 Task: Add an event with the title Marketing Campaign Review and Optimization Strategies, date ''2024/05/15'', time 8:00 AM to 10:00 AMand add a description: A Product Demo is a live demonstration of a product''s features, functionality, and benefits to potential customers, clients, or stakeholders. It is a powerful tool for showcasing the value proposition of a product and allowing individuals to experience its capabilities firsthand._x000D_
_x000D_
Select event color  Graphite . Add location for the event as: 456 Calle de Fuencarral, Madrid, Spain, logged in from the account softage.5@softage.netand send the event invitation to softage.9@softage.net and softage.10@softage.net. Set a reminder for the event Every weekday(Monday to Friday)
Action: Mouse moved to (155, 76)
Screenshot: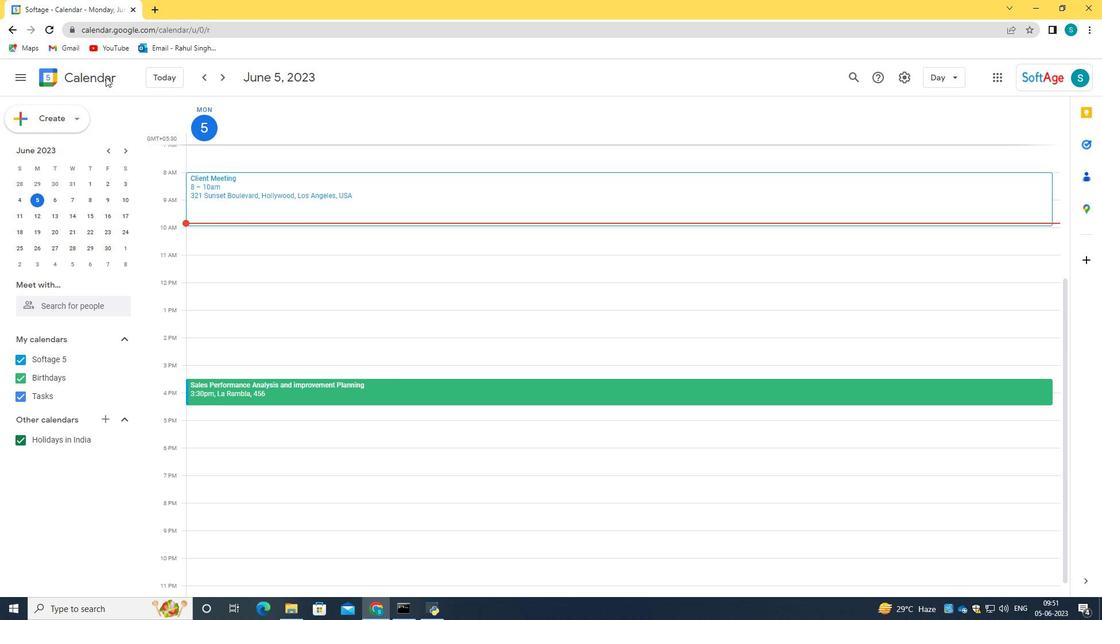 
Action: Mouse pressed left at (155, 76)
Screenshot: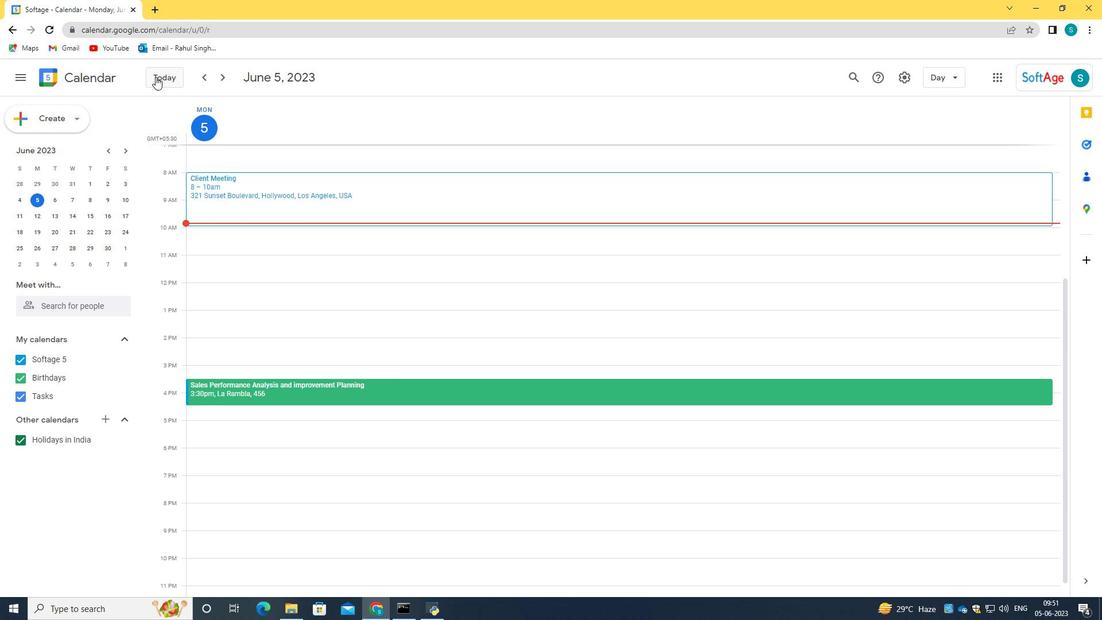 
Action: Mouse moved to (42, 118)
Screenshot: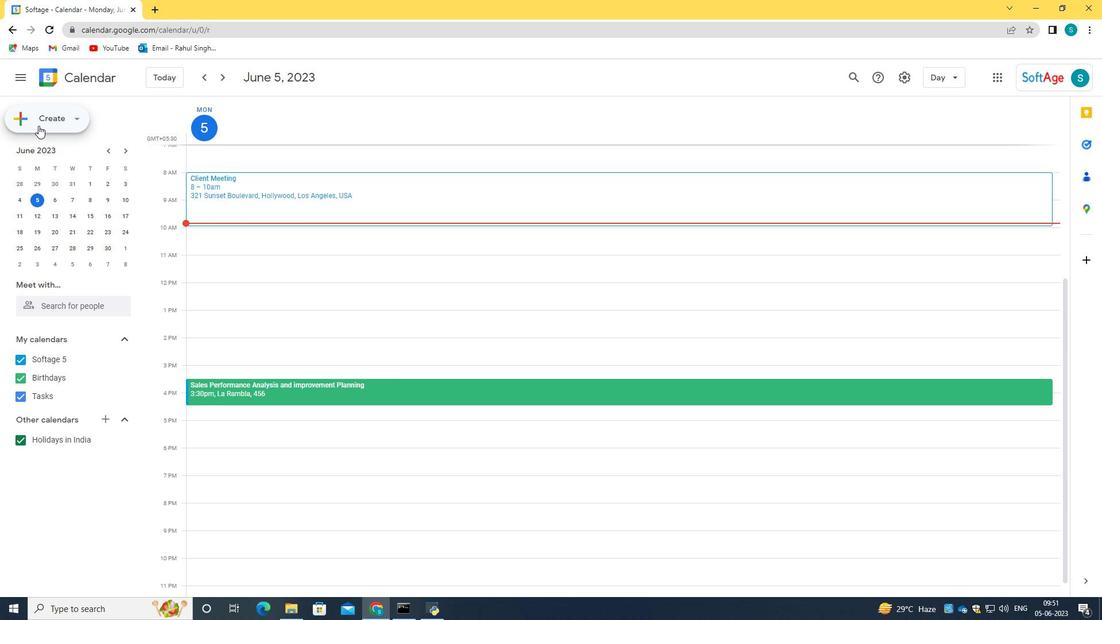 
Action: Mouse pressed left at (42, 118)
Screenshot: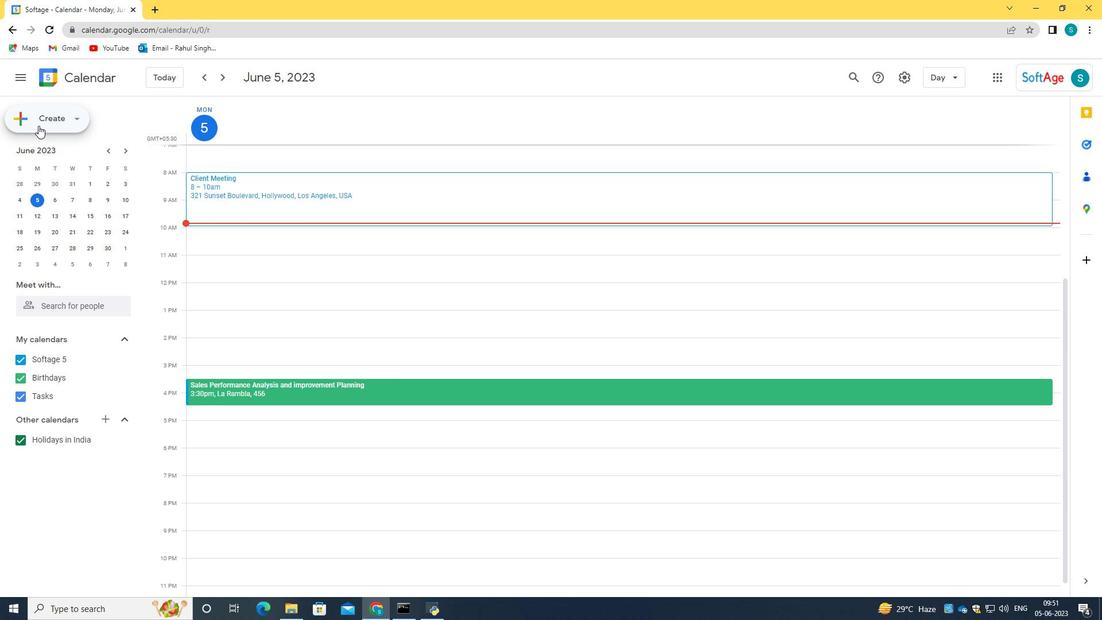 
Action: Mouse moved to (55, 154)
Screenshot: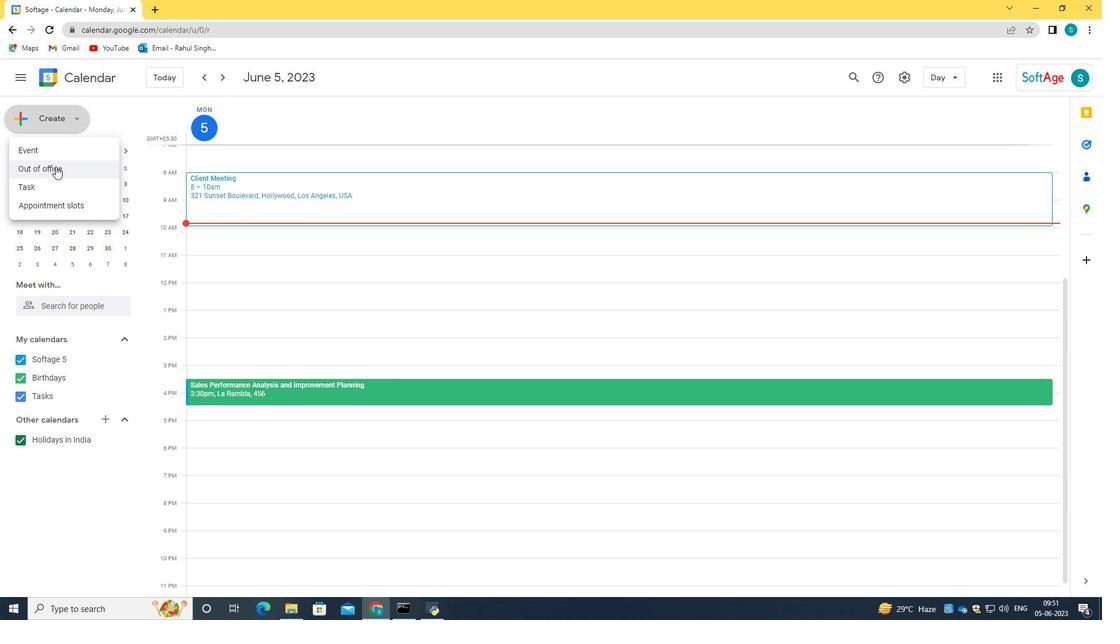 
Action: Mouse pressed left at (55, 154)
Screenshot: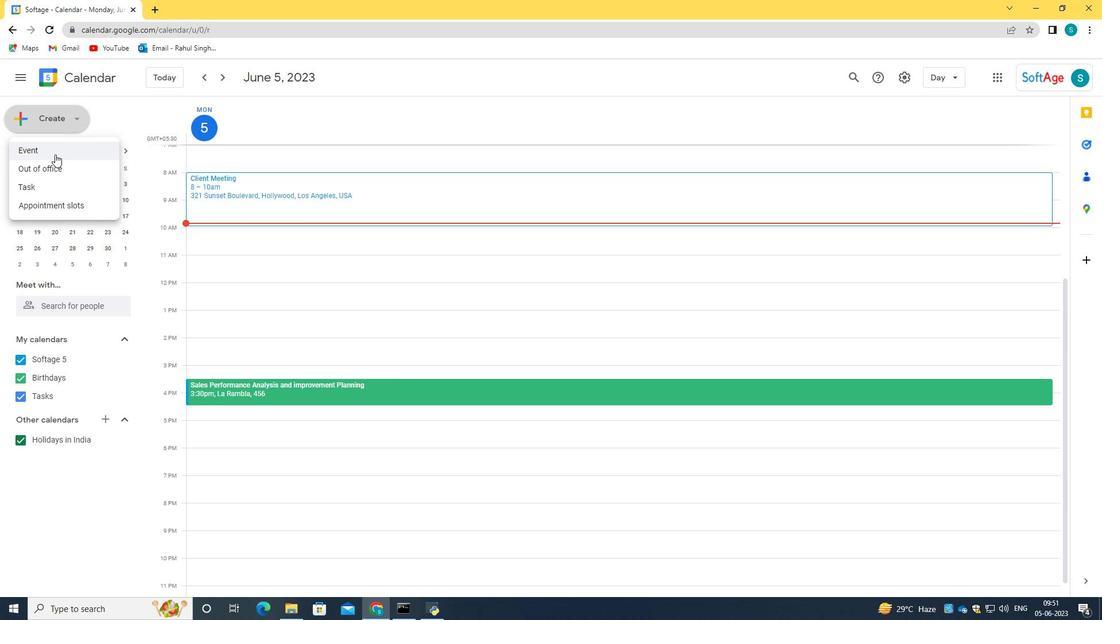 
Action: Mouse moved to (644, 456)
Screenshot: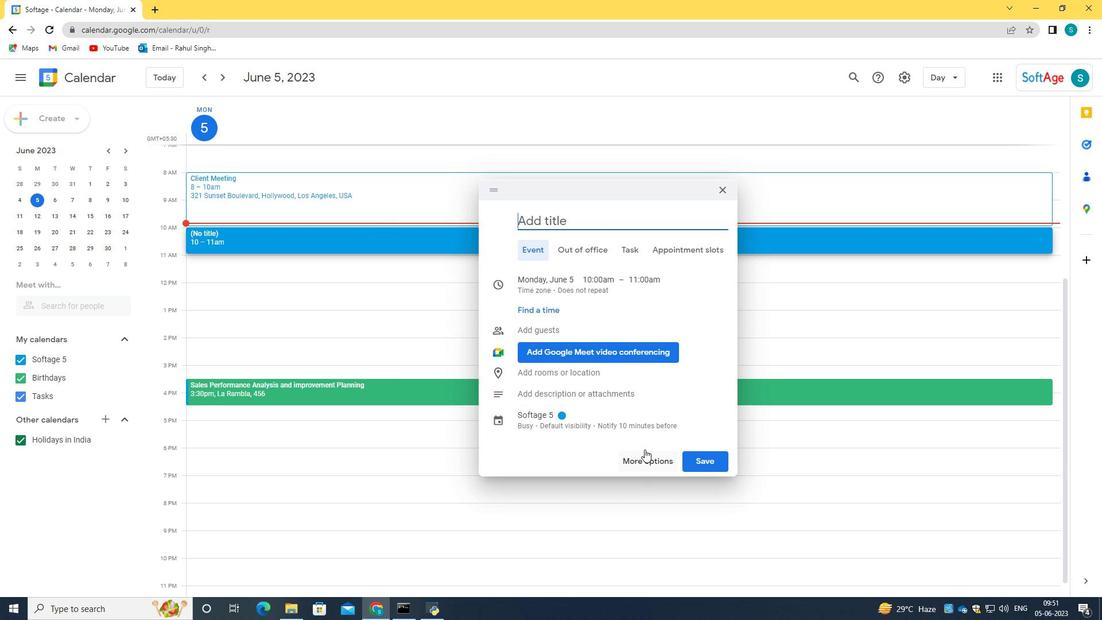 
Action: Mouse pressed left at (644, 456)
Screenshot: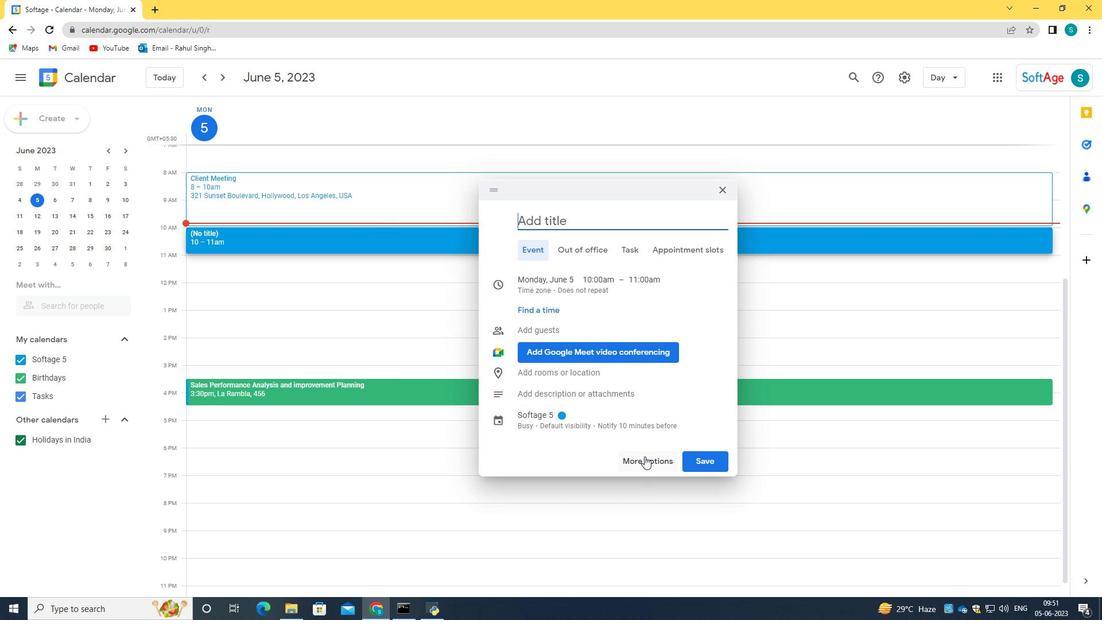 
Action: Mouse moved to (184, 77)
Screenshot: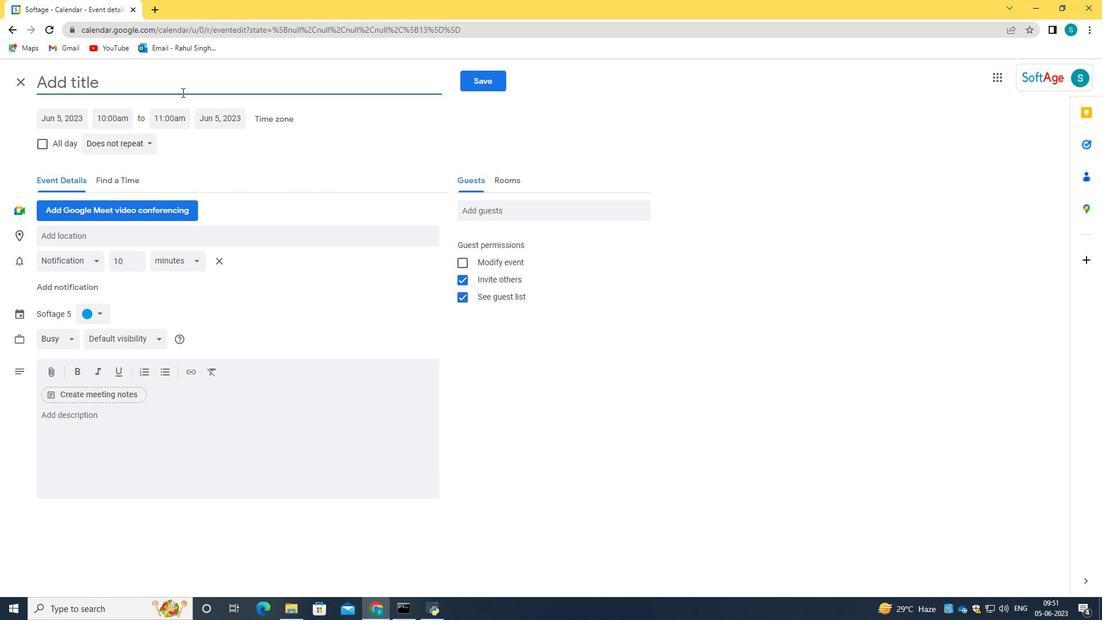 
Action: Mouse pressed left at (184, 77)
Screenshot: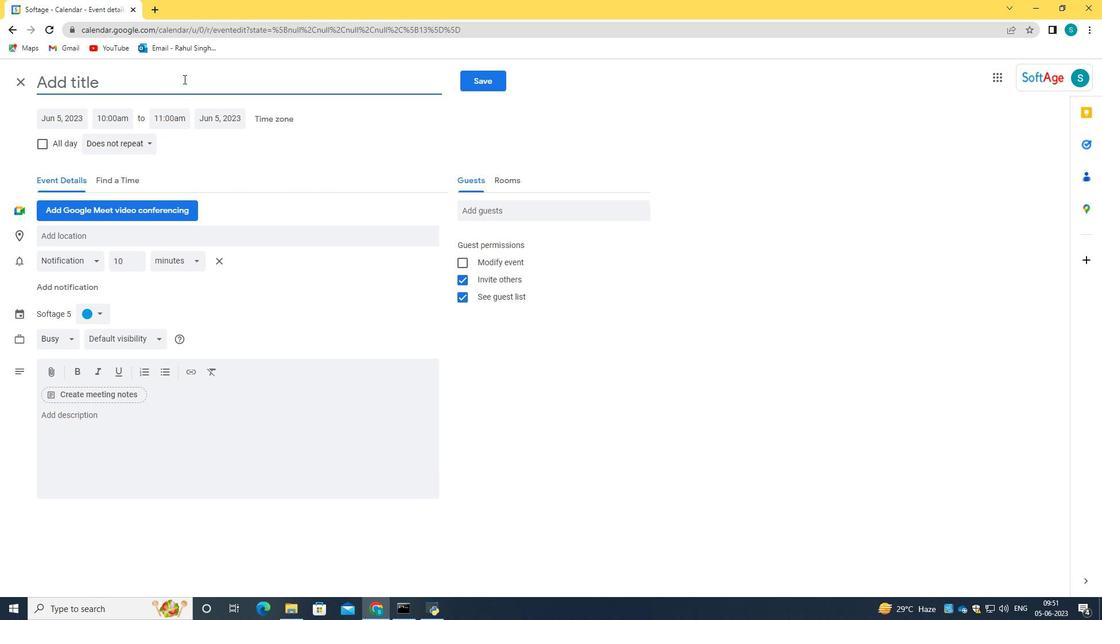 
Action: Key pressed <Key.caps_lock>M<Key.caps_lock>arketing<Key.space><Key.caps_lock>C<Key.caps_lock>ampaign<Key.space><Key.caps_lock>R<Key.caps_lock>eview<Key.space>and<Key.space><Key.caps_lock>O<Key.caps_lock>ptimization<Key.space><Key.caps_lock>S<Key.caps_lock>trategies,<Key.space><Key.backspace><Key.backspace>
Screenshot: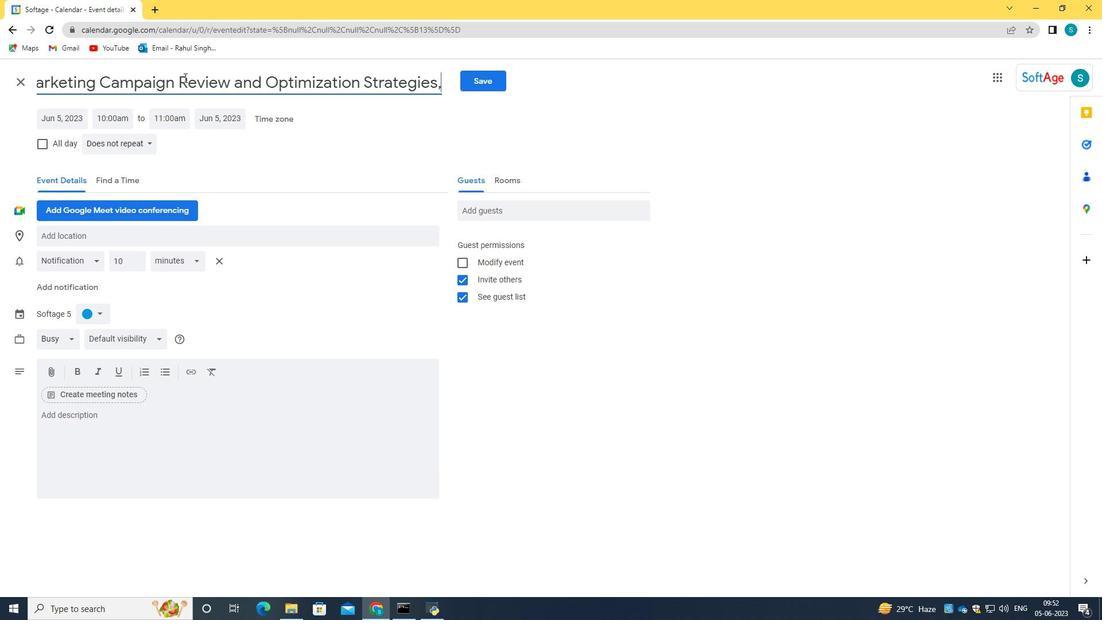 
Action: Mouse moved to (55, 118)
Screenshot: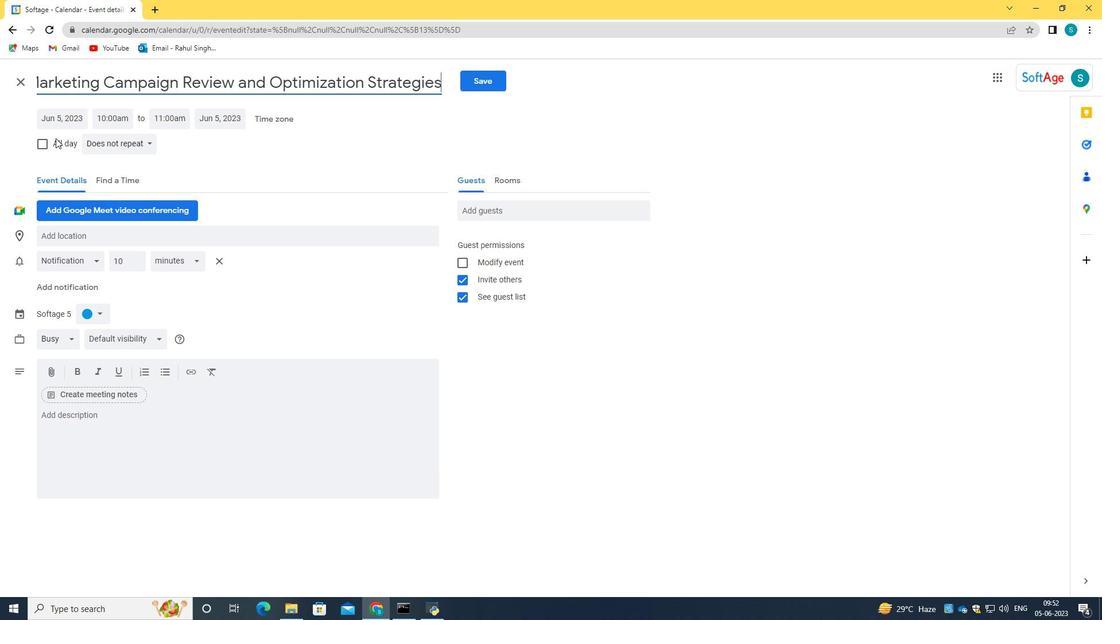 
Action: Mouse pressed left at (55, 118)
Screenshot: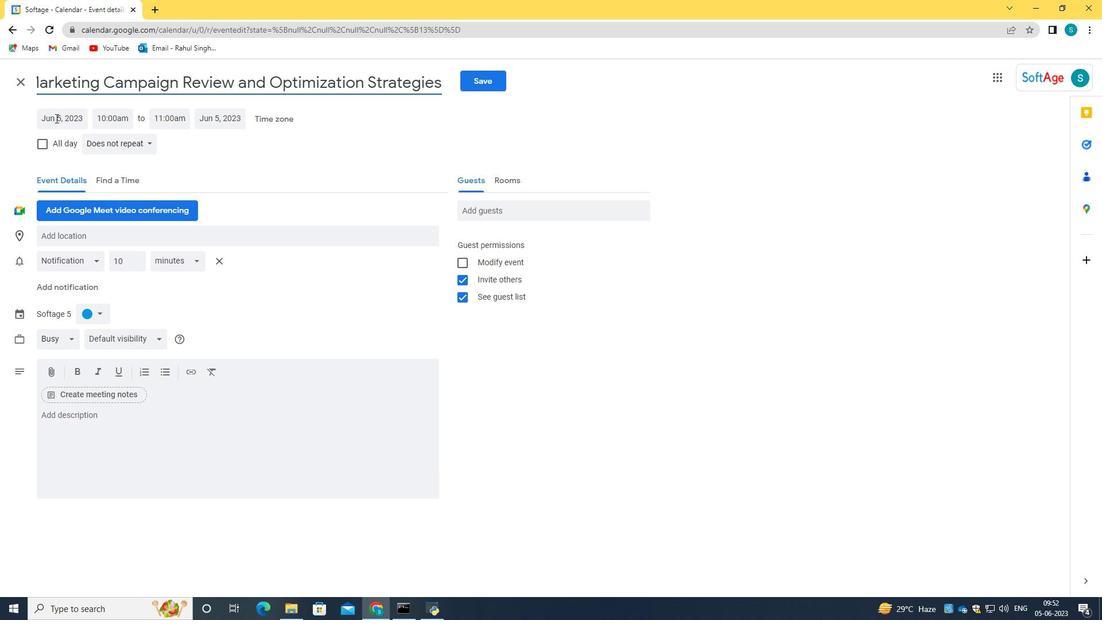 
Action: Key pressed 2024/05/15<Key.tab>08<Key.shift_r>:00<Key.space>am<Key.tab>10<Key.shift_r>:00<Key.space>am
Screenshot: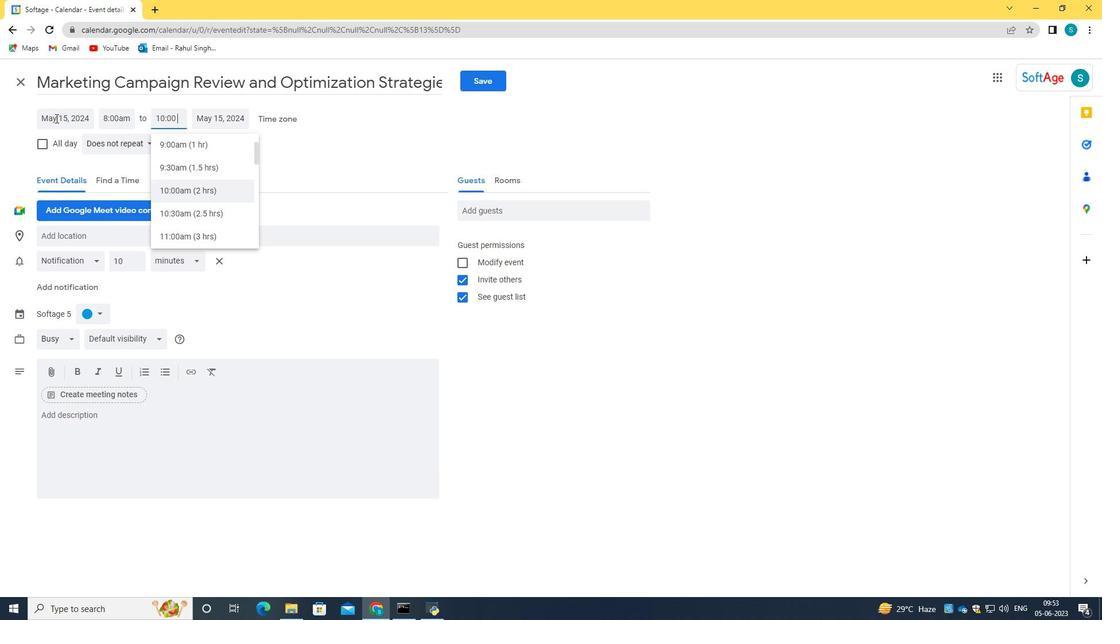 
Action: Mouse moved to (200, 187)
Screenshot: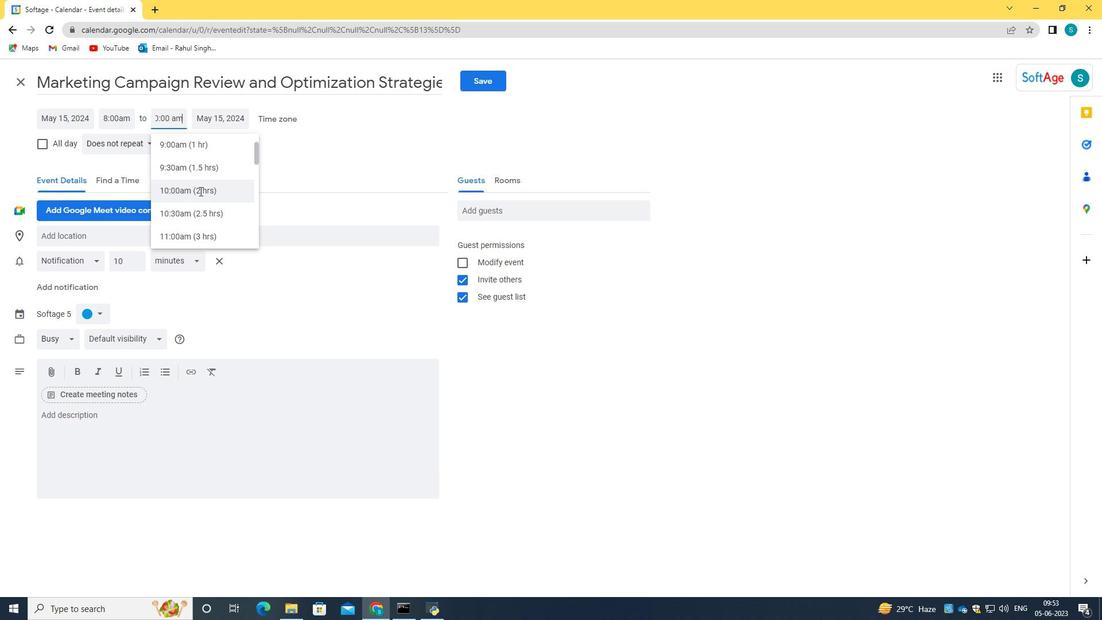 
Action: Mouse pressed left at (200, 187)
Screenshot: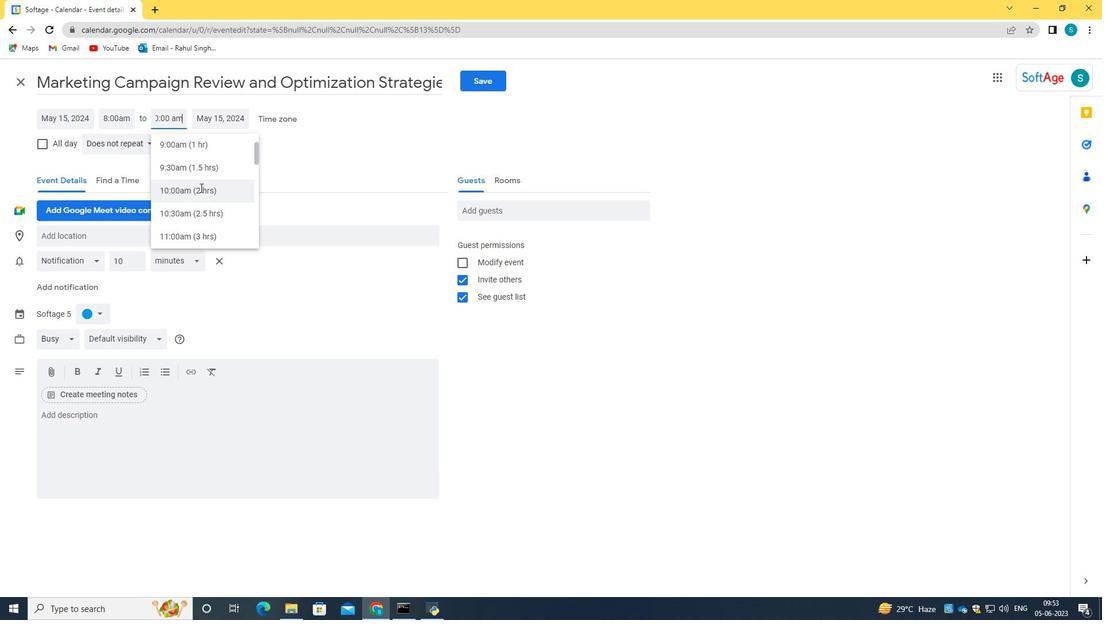 
Action: Mouse moved to (156, 436)
Screenshot: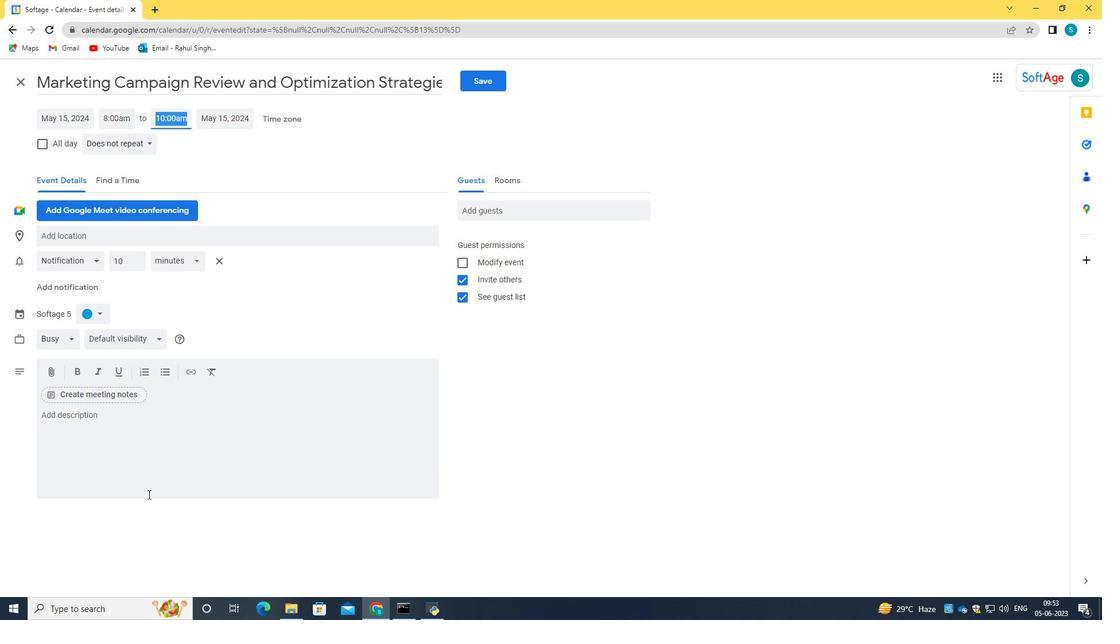 
Action: Mouse pressed left at (156, 436)
Screenshot: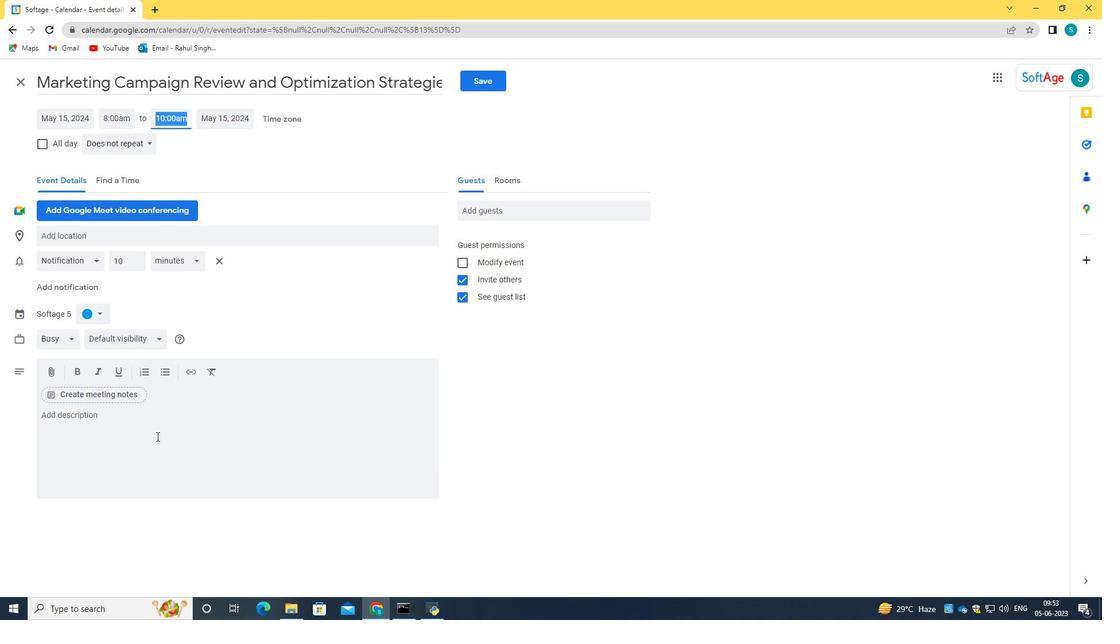 
Action: Key pressed <Key.caps_lock>A<Key.space><Key.caps_lock>product<Key.space><Key.caps_lock>D<Key.caps_lock>emo<Key.space>is<Key.space>a<Key.space>live<Key.space>demonstration<Key.space>of<Key.space>a<Key.space>products's<Key.space>fr<Key.backspace><Key.backspace><Key.backspace><Key.backspace><Key.backspace><Key.backspace><Key.backspace><Key.backspace><Key.backspace><Key.backspace>ducts<Key.backspace><Key.backspace>'<Key.backspace>t's<Key.space>features,<Key.space>clente<Key.backspace>s<Key.space><Key.backspace><Key.backspace><Key.backspace><Key.backspace><Key.backspace>iet<Key.backspace>nts,<Key.space>or<Key.space>stakeholders.<Key.space><Key.caps_lock>I<Key.caps_lock>t<Key.space>is<Key.space>a<Key.space>powerful<Key.space>tools<Key.space><Key.backspace><Key.backspace><Key.space>for<Key.space>showcasing<Key.space>the<Key.space>value<Key.space>propositin<Key.space><Key.backspace><Key.backspace><Key.backspace><Key.backspace><Key.backspace>ition<Key.space>of<Key.space>a<Key.space>product<Key.space><Key.space><Key.backspace><Key.space>abd<Key.space><Key.backspace><Key.backspace><Key.backspace>nd<Key.space>allowing<Key.space>individuals<Key.space>to<Key.space>experience<Key.space>its<Key.space>capabilities<Key.space>firsthand.
Screenshot: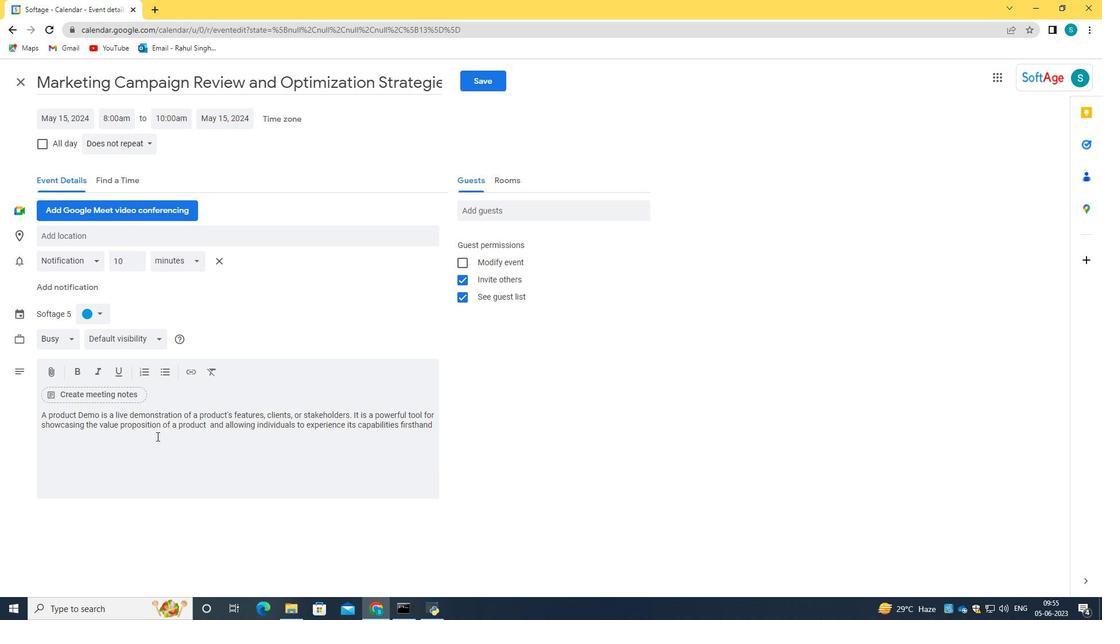 
Action: Mouse moved to (411, 423)
Screenshot: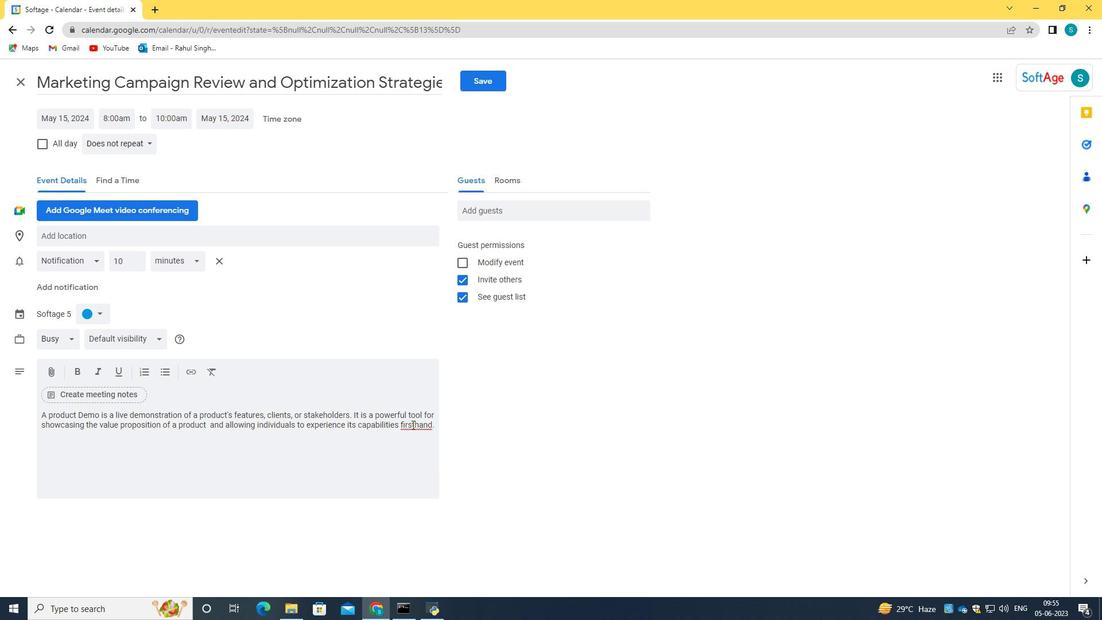 
Action: Mouse pressed right at (411, 423)
Screenshot: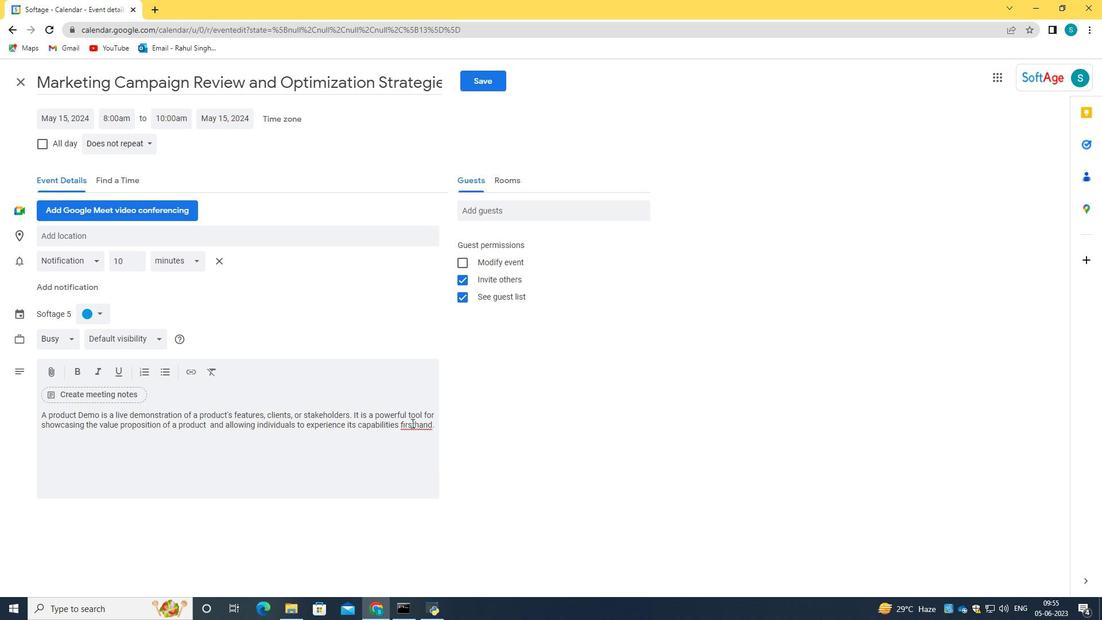 
Action: Mouse moved to (457, 265)
Screenshot: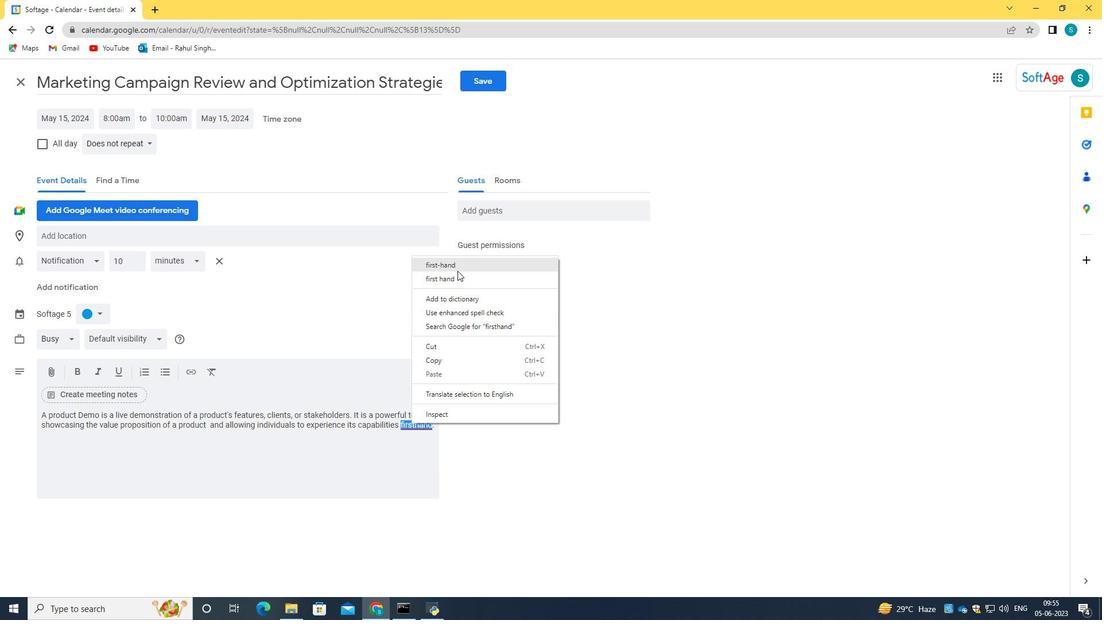 
Action: Mouse pressed left at (457, 265)
Screenshot: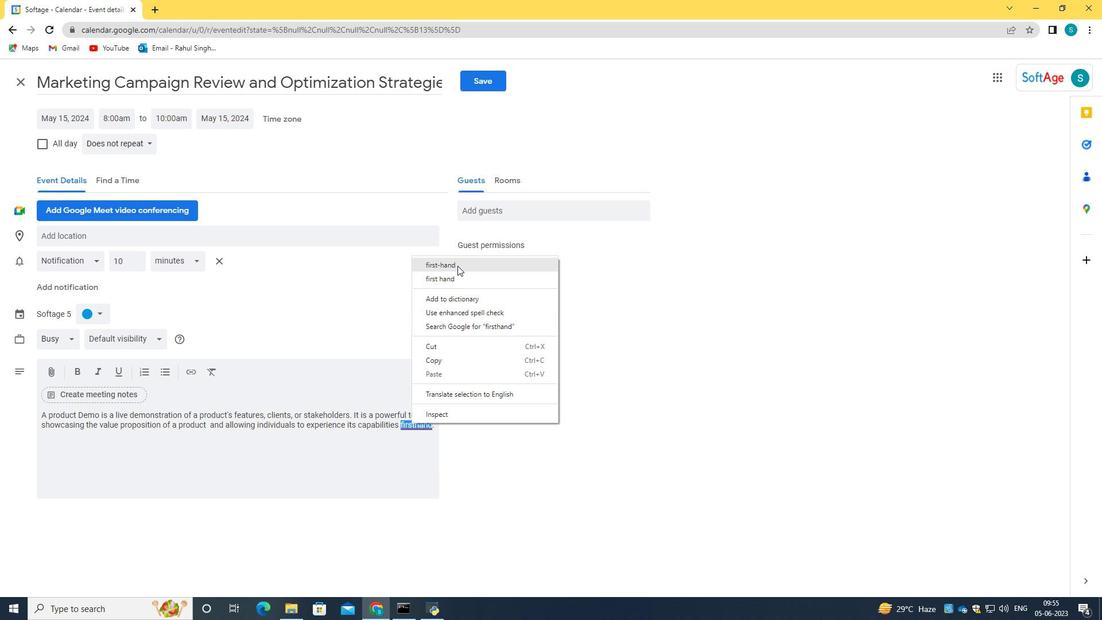 
Action: Mouse moved to (93, 312)
Screenshot: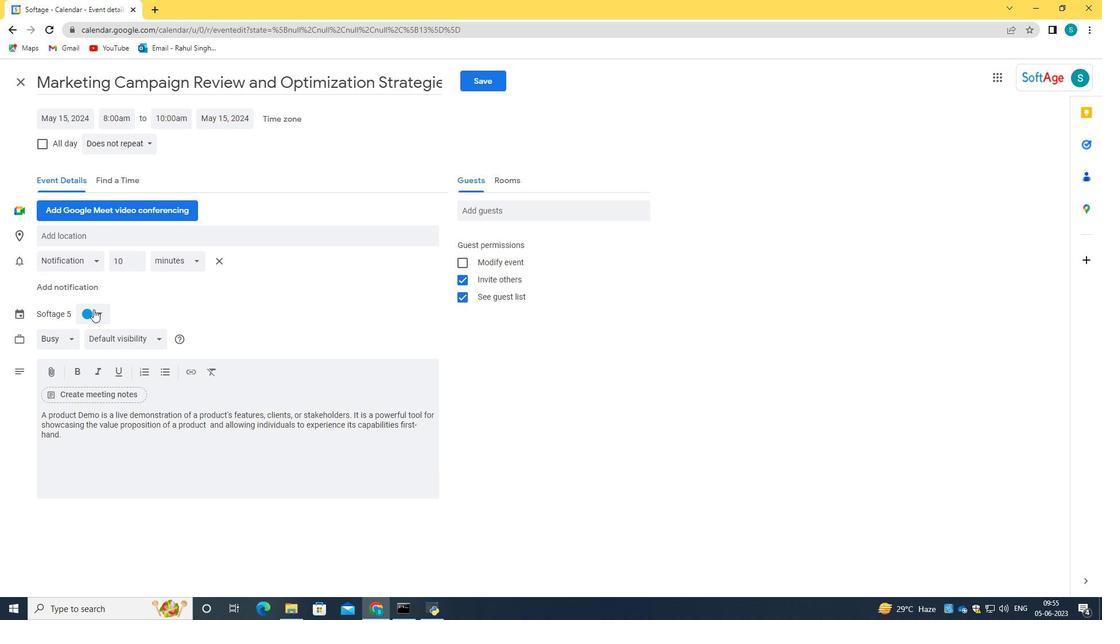 
Action: Mouse pressed left at (93, 312)
Screenshot: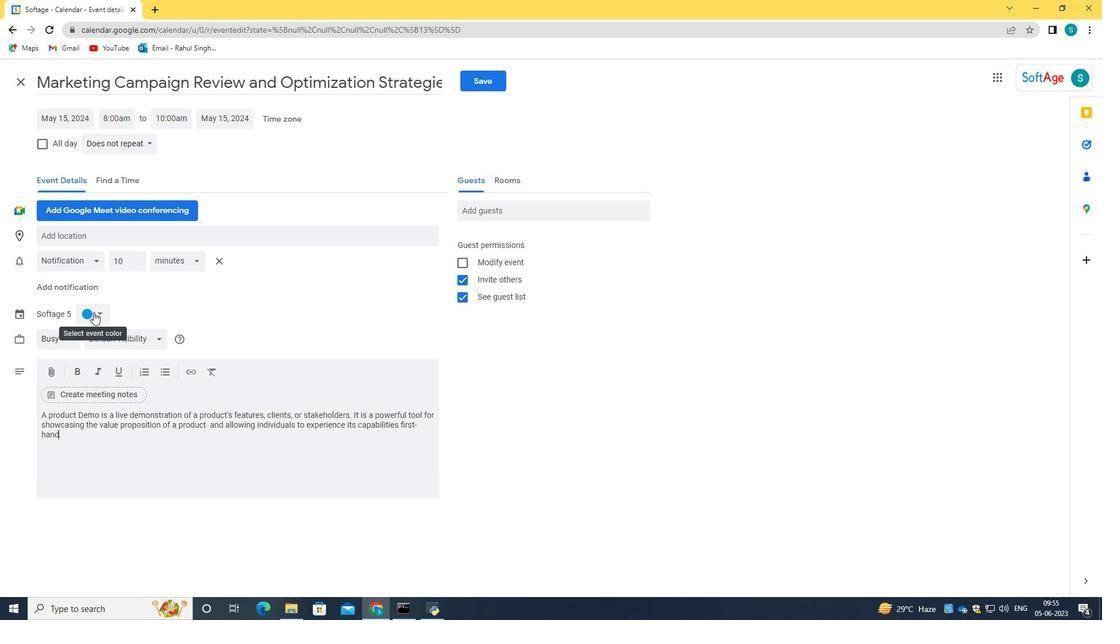 
Action: Mouse moved to (84, 381)
Screenshot: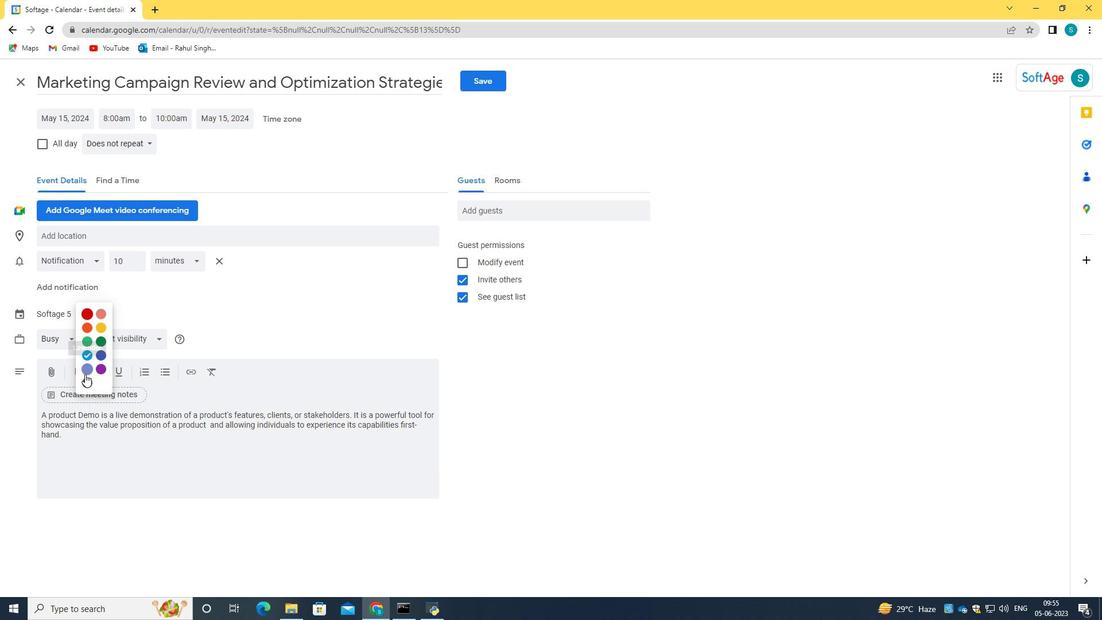 
Action: Mouse pressed left at (84, 381)
Screenshot: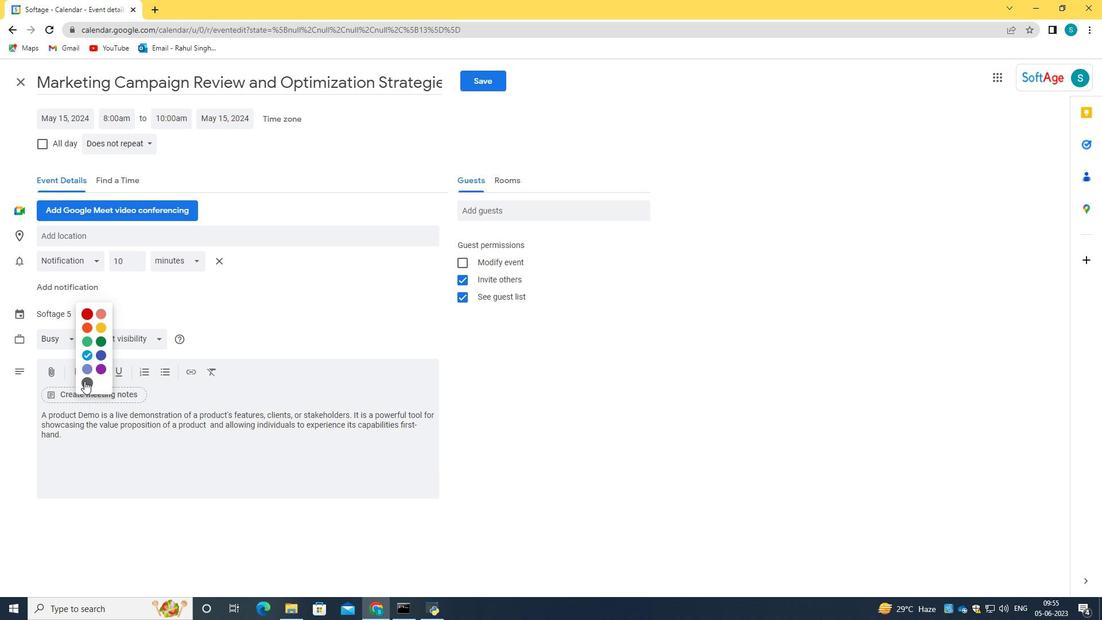 
Action: Mouse moved to (102, 235)
Screenshot: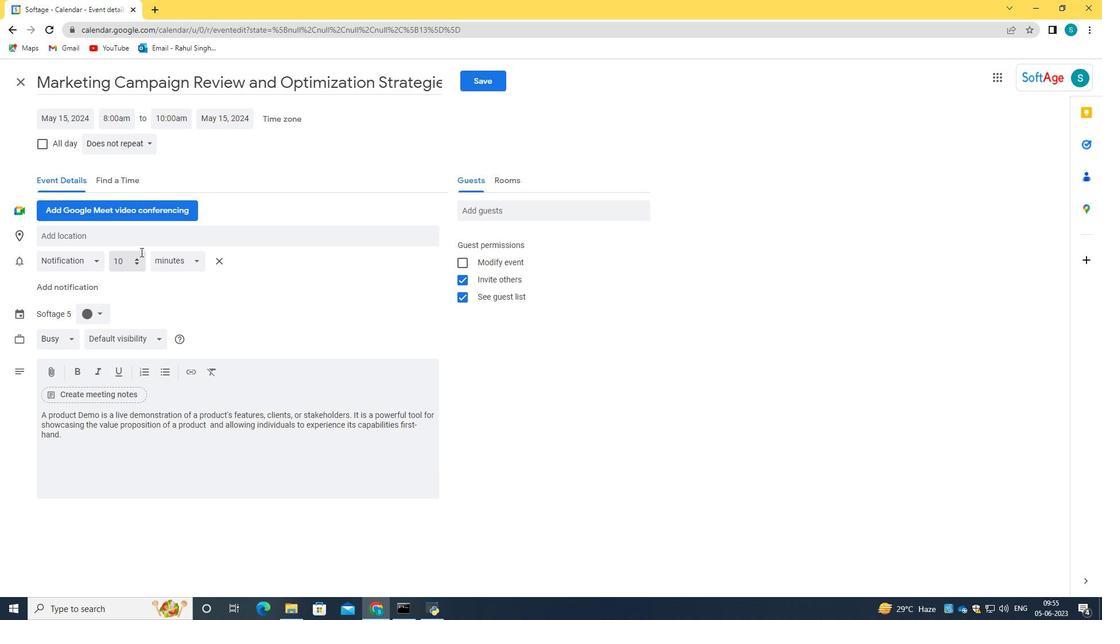 
Action: Mouse pressed left at (102, 235)
Screenshot: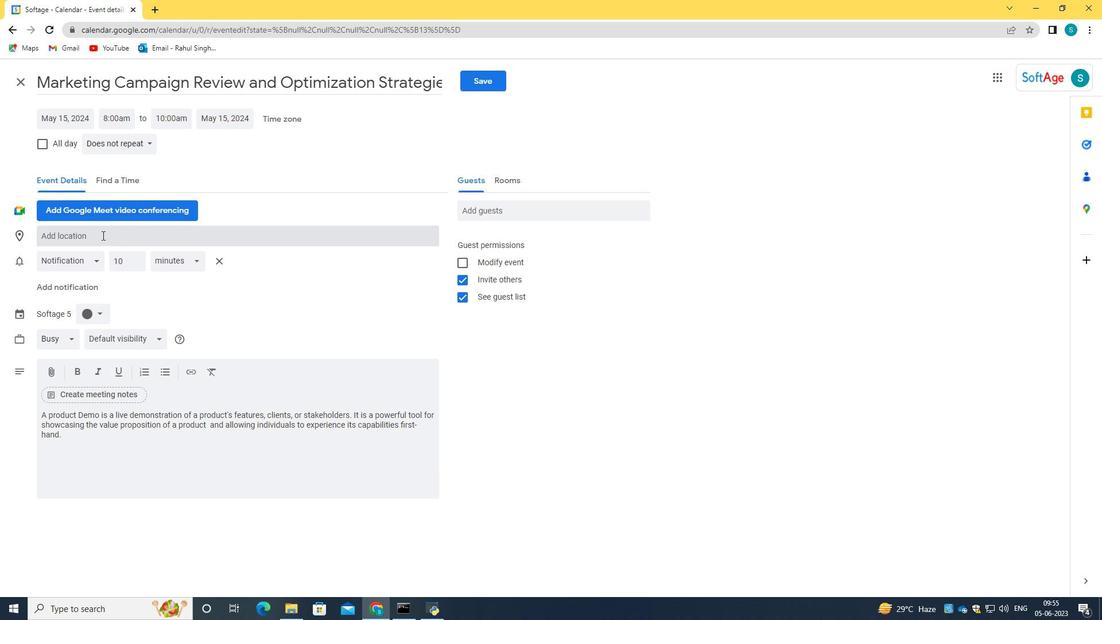 
Action: Key pressed 456<Key.space><Key.caps_lock>C<Key.caps_lock>alle<Key.space>de<Key.space><Key.caps_lock>F<Key.caps_lock>un<Key.backspace>r<Key.backspace>encarral<Key.space>,<Key.space><Key.caps_lock>M<Key.caps_lock>adrid<Key.space><Key.backspace>,<Key.space><Key.caps_lock>S<Key.caps_lock>pain
Screenshot: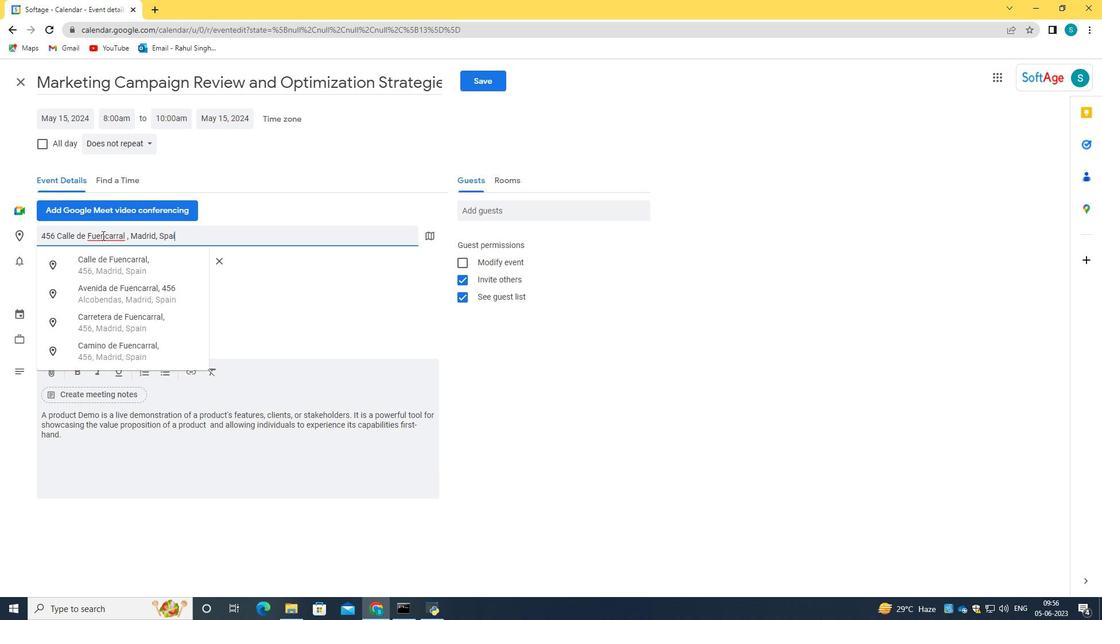 
Action: Mouse moved to (124, 263)
Screenshot: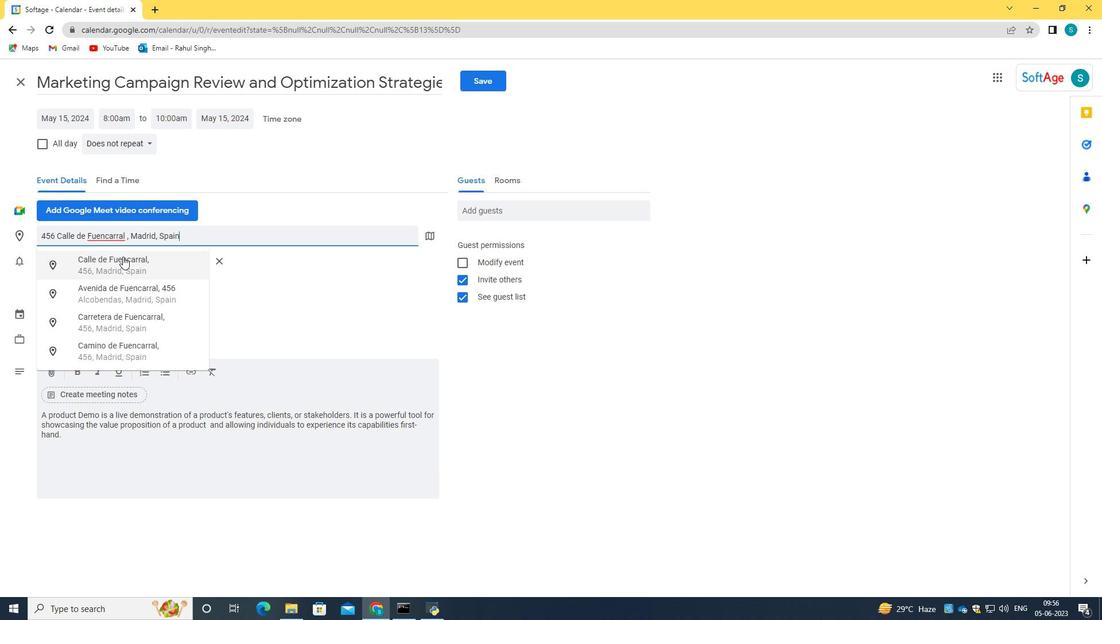 
Action: Mouse pressed left at (124, 263)
Screenshot: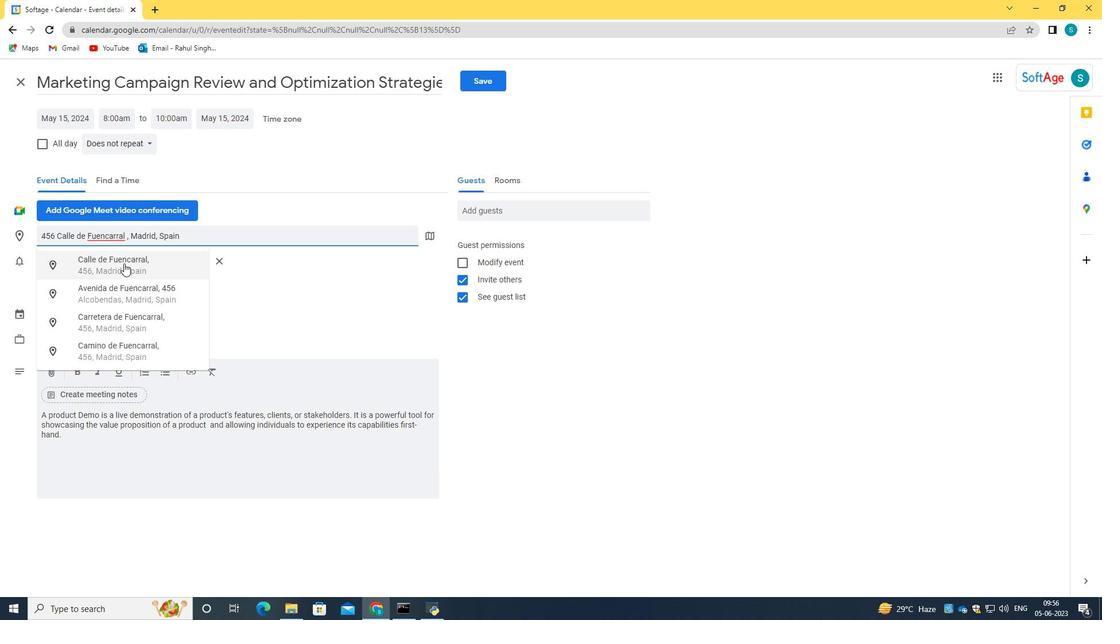 
Action: Mouse moved to (523, 206)
Screenshot: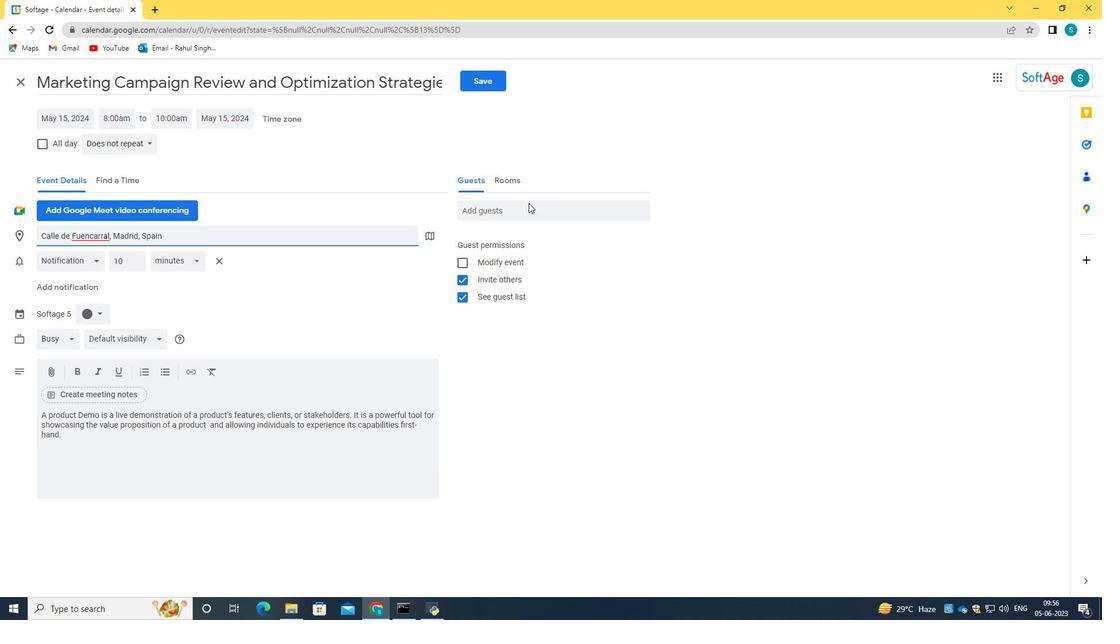 
Action: Mouse pressed left at (523, 206)
Screenshot: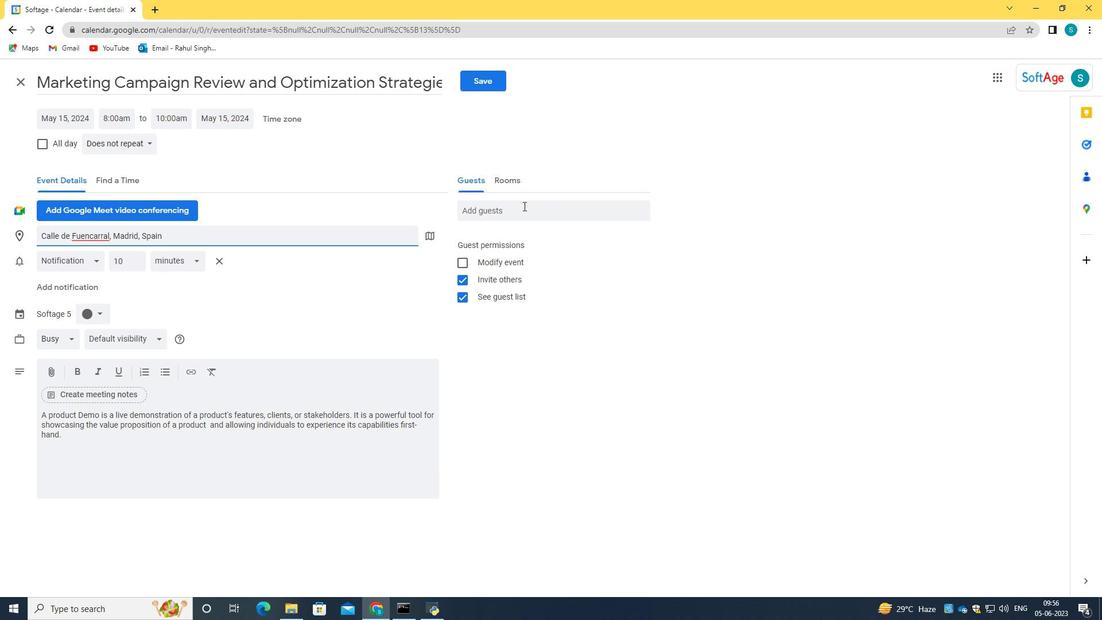 
Action: Key pressed softage.9<Key.shift>@softage.net<Key.tab>softage.10<Key.shift>@softage.net
Screenshot: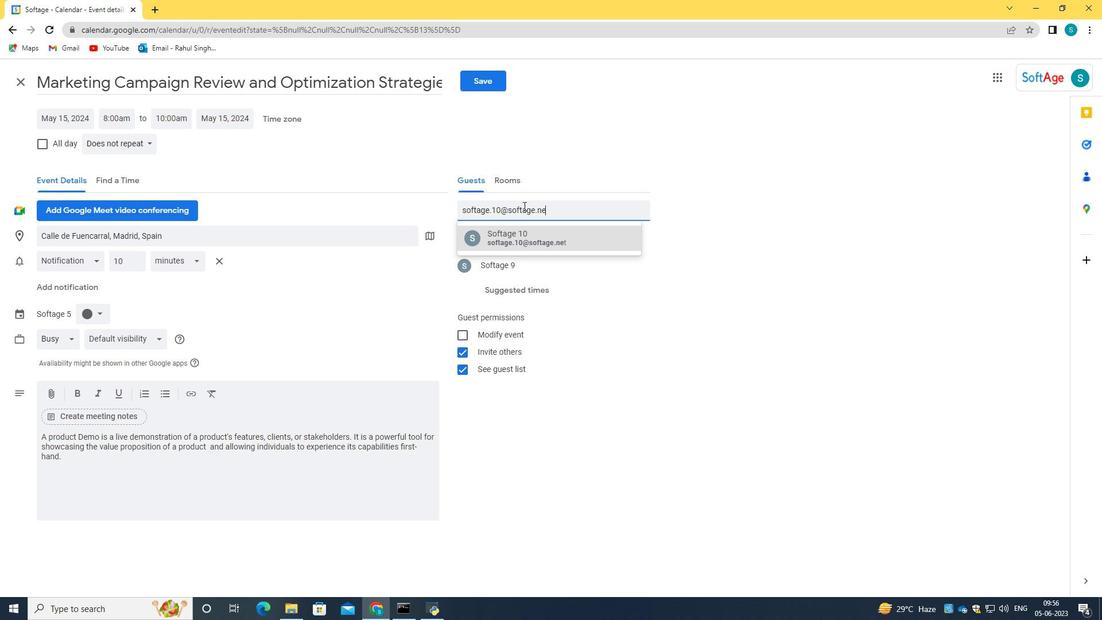 
Action: Mouse moved to (534, 234)
Screenshot: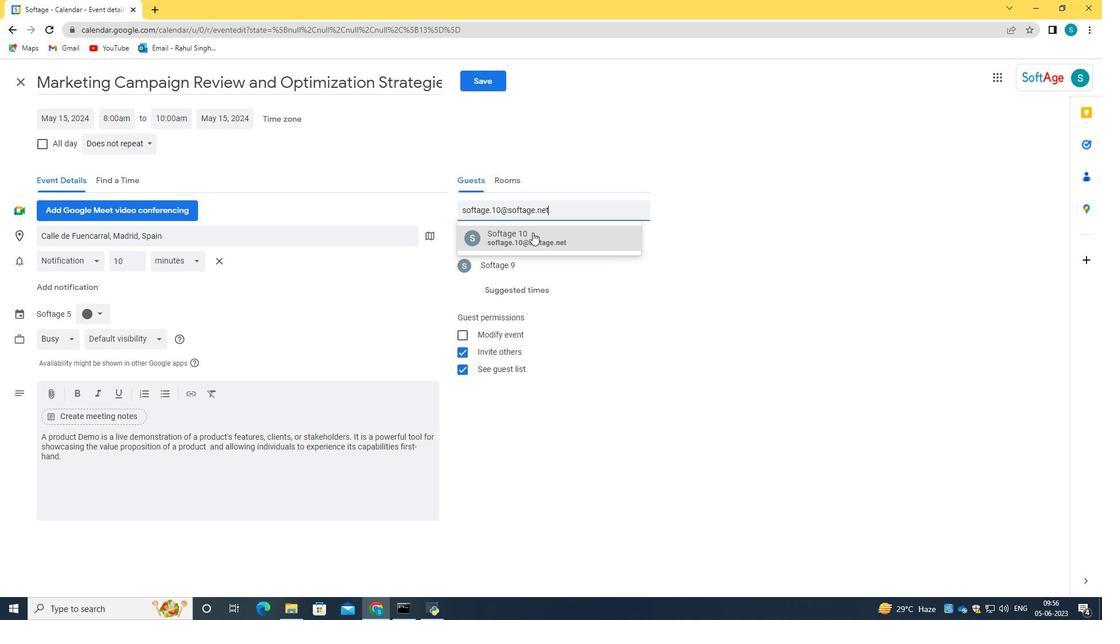 
Action: Mouse pressed left at (534, 234)
Screenshot: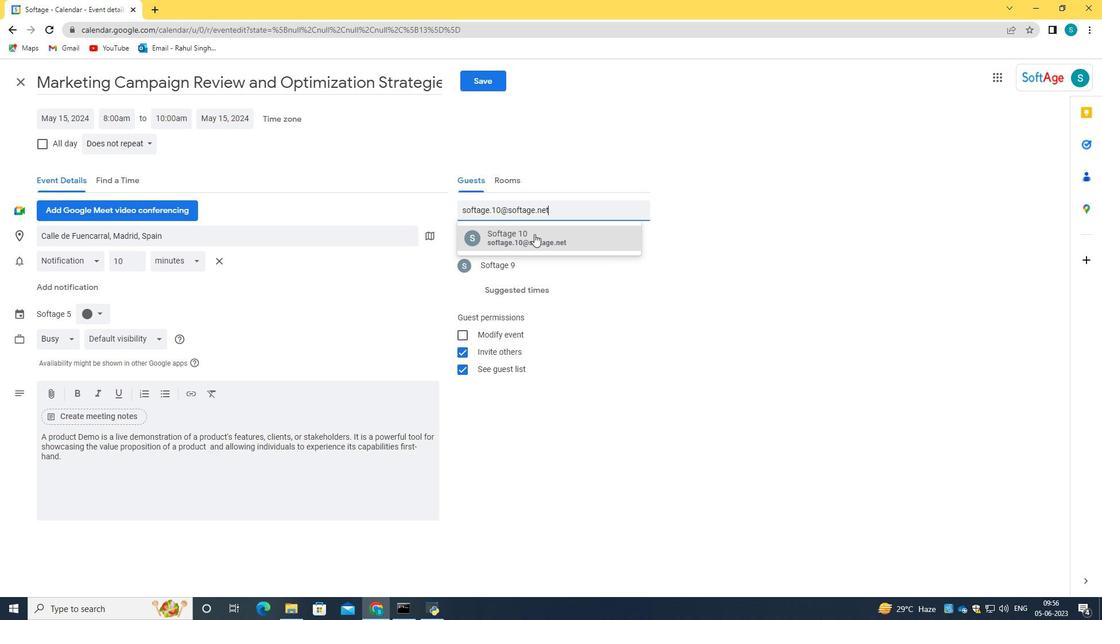
Action: Mouse moved to (113, 143)
Screenshot: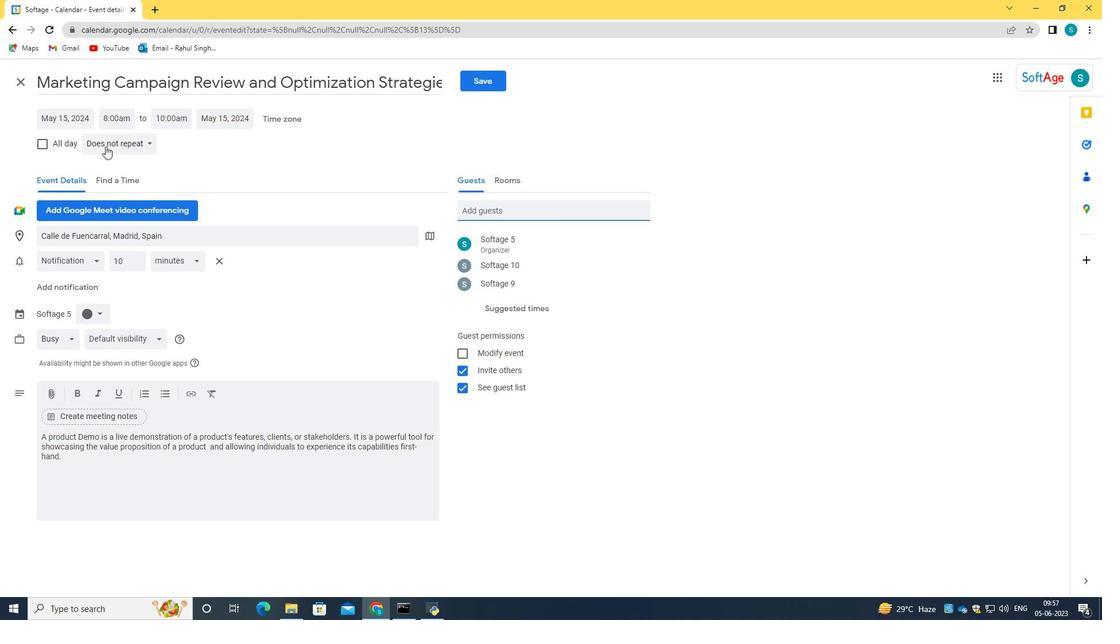 
Action: Mouse pressed left at (113, 143)
Screenshot: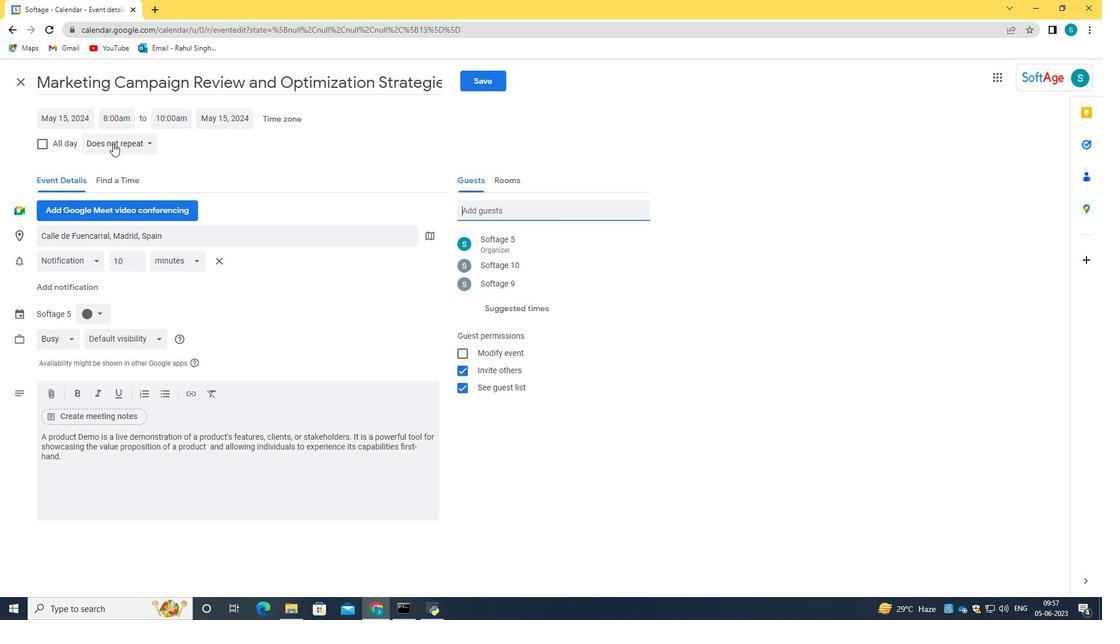 
Action: Mouse moved to (143, 245)
Screenshot: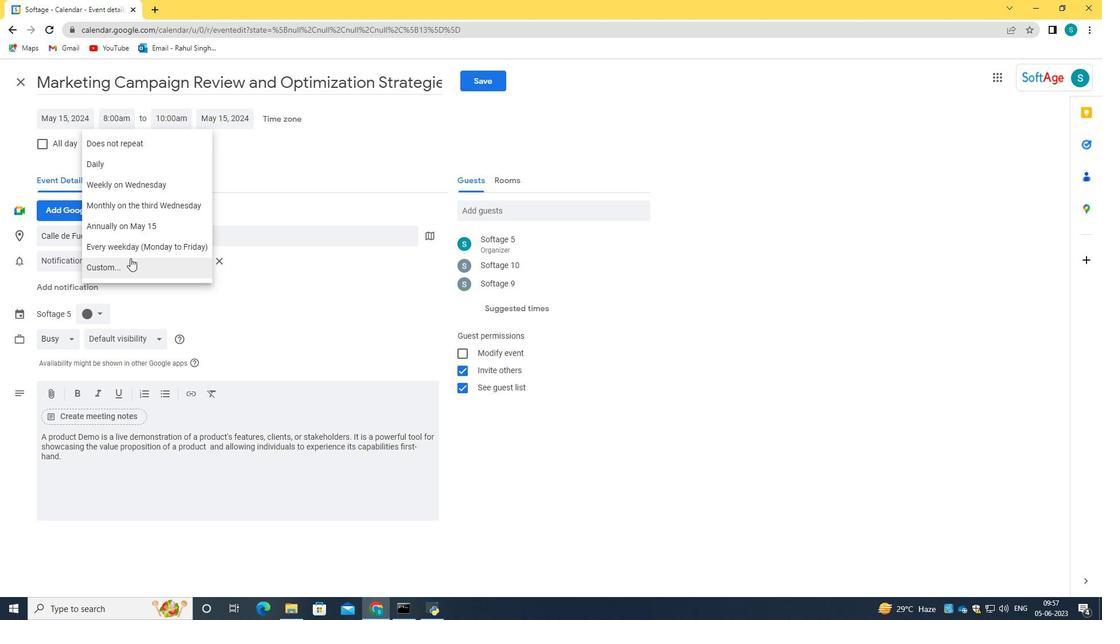 
Action: Mouse pressed left at (143, 245)
Screenshot: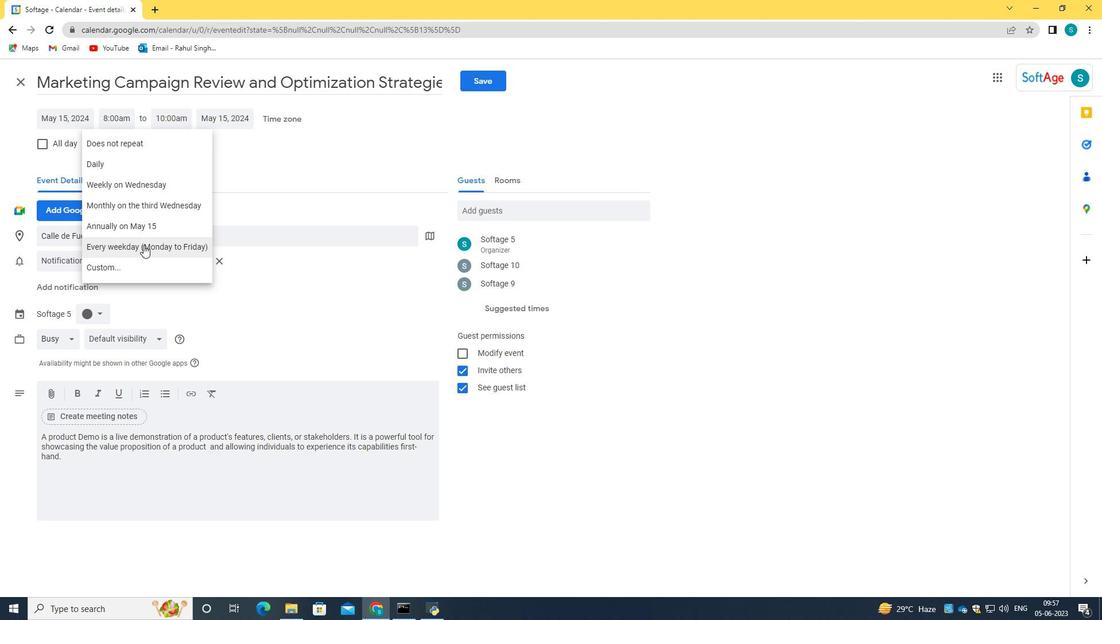 
Action: Mouse moved to (485, 76)
Screenshot: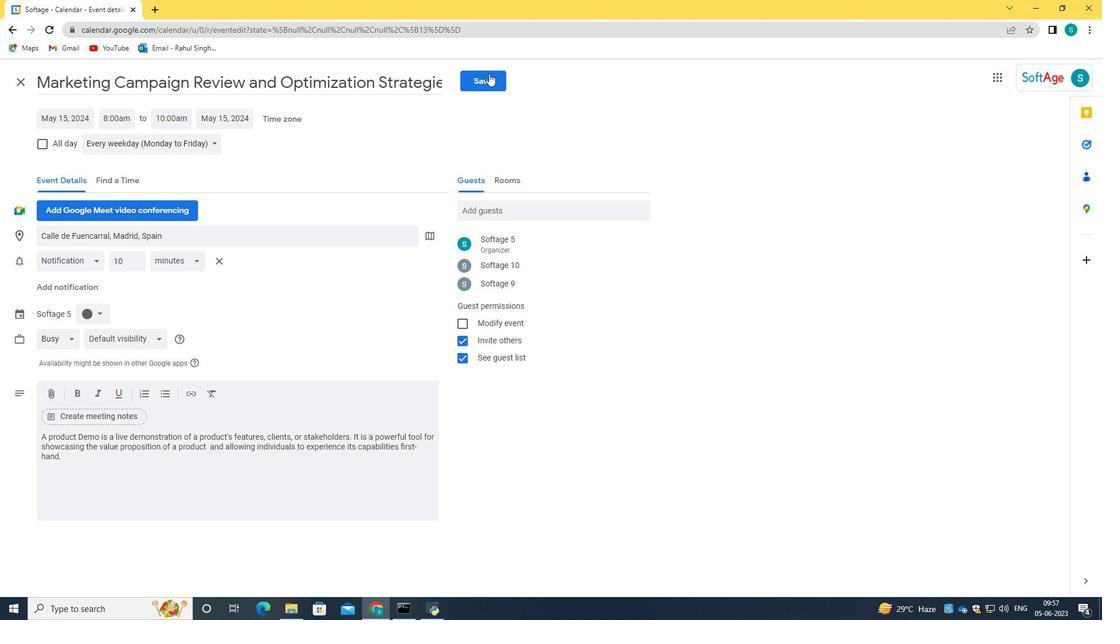
Action: Mouse pressed left at (485, 76)
Screenshot: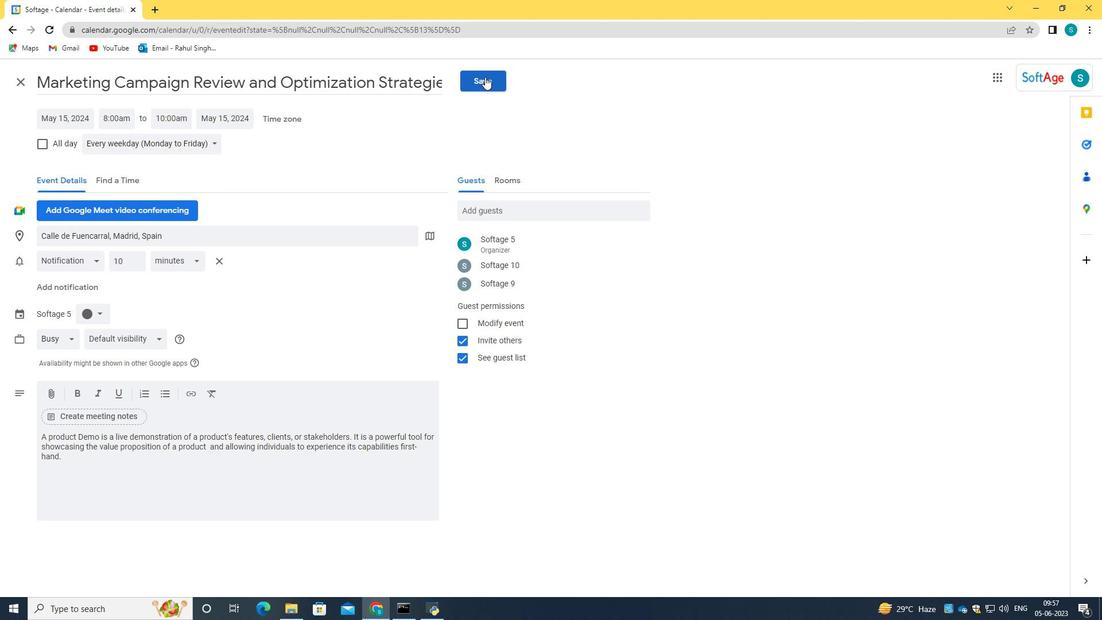 
Action: Mouse moved to (669, 353)
Screenshot: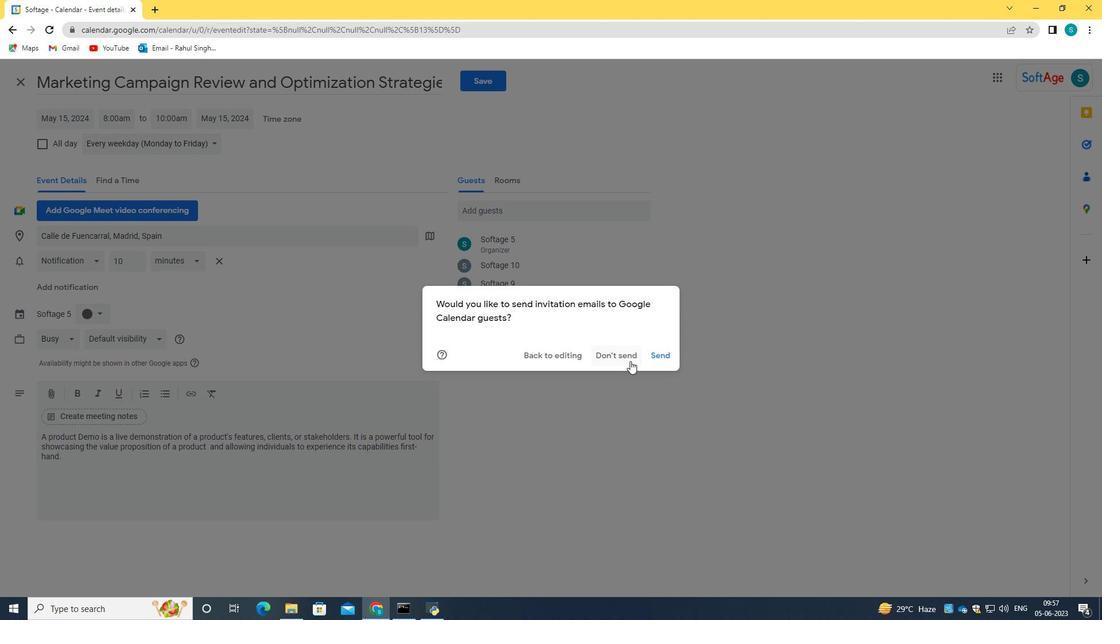 
Action: Mouse pressed left at (669, 353)
Screenshot: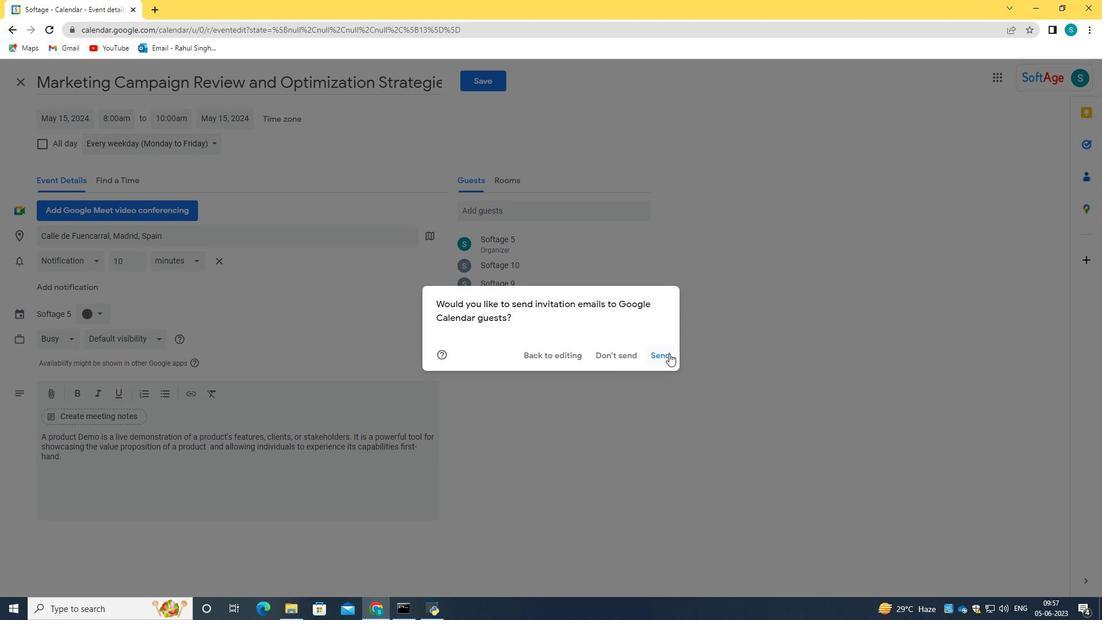 
Action: Mouse moved to (670, 353)
Screenshot: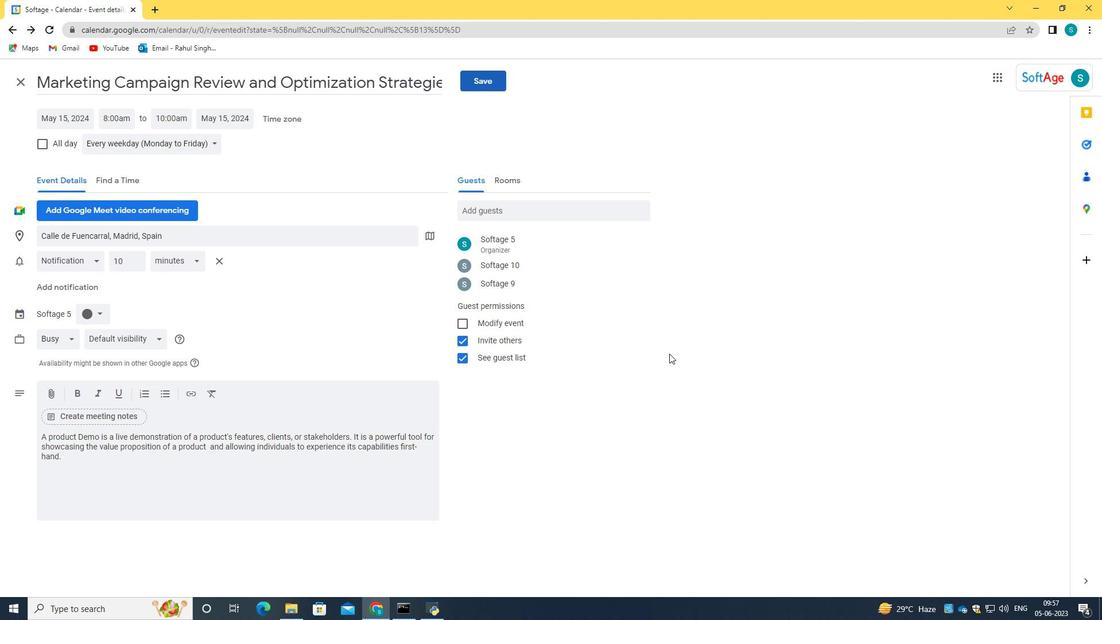 
